 Task: Look for ""Menus"" in the keyboard shortcuts section.
Action: Mouse moved to (308, 64)
Screenshot: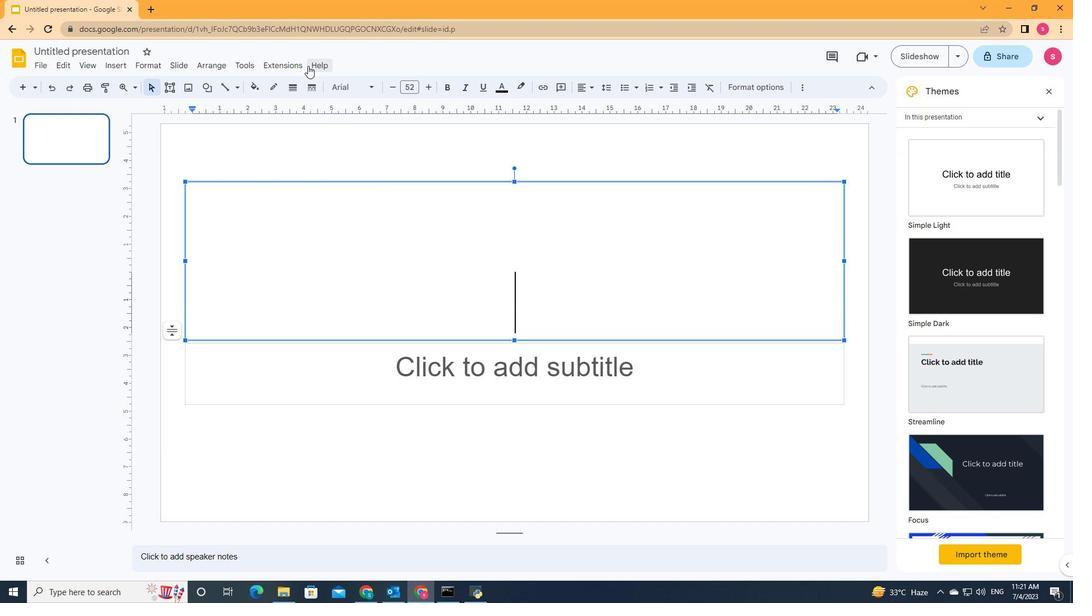 
Action: Mouse pressed left at (308, 64)
Screenshot: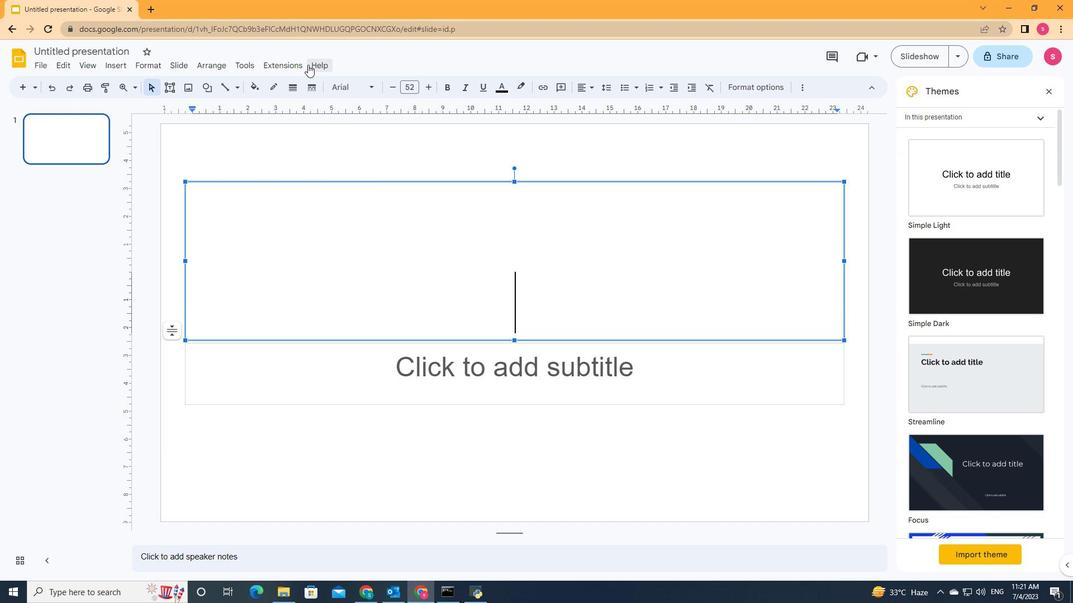 
Action: Mouse moved to (356, 273)
Screenshot: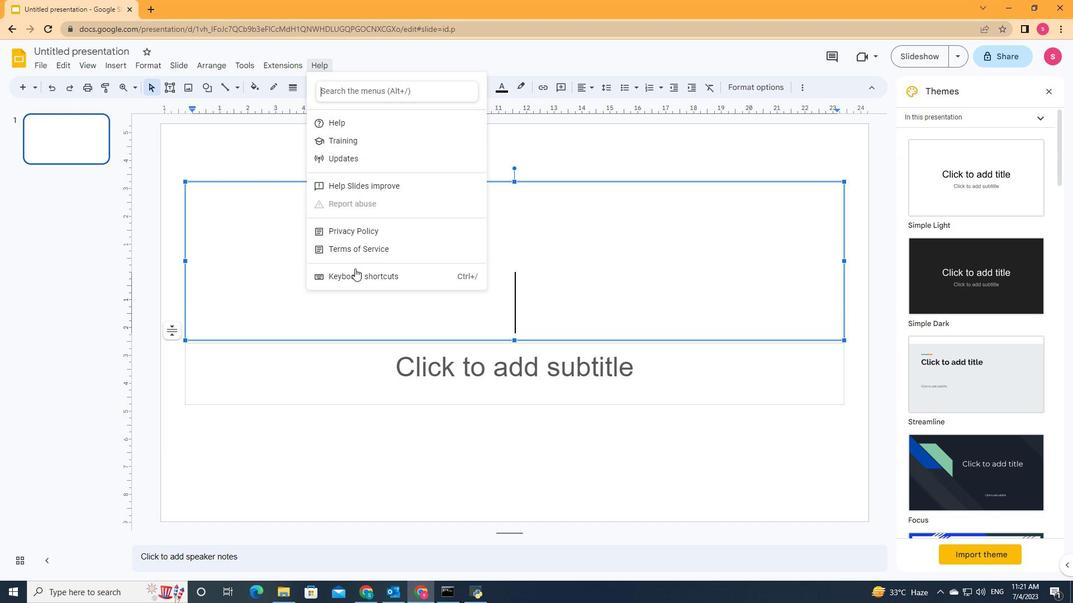 
Action: Mouse pressed left at (356, 273)
Screenshot: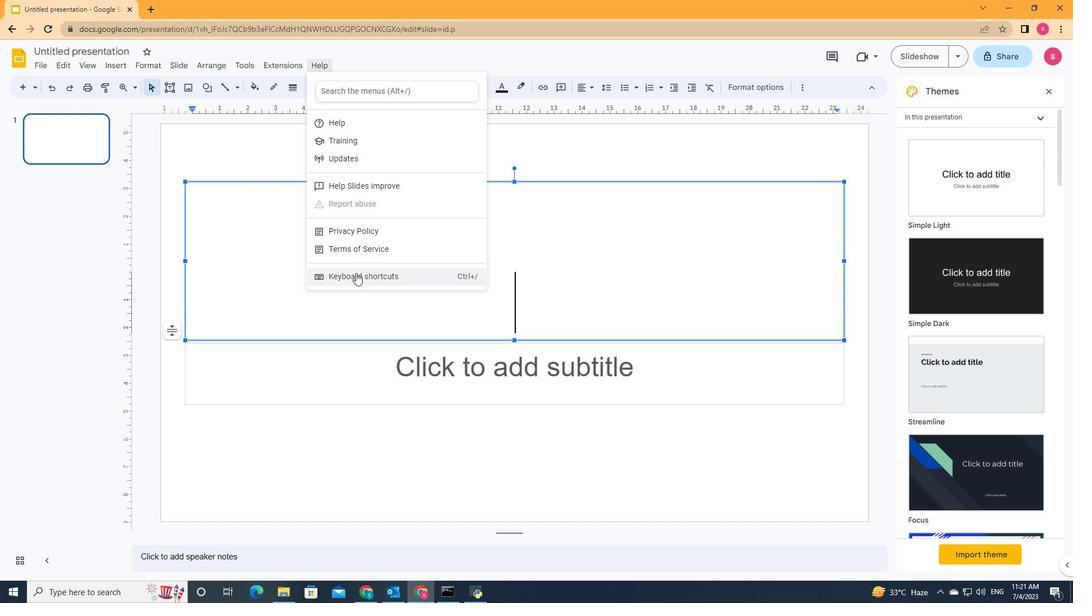 
Action: Mouse moved to (358, 384)
Screenshot: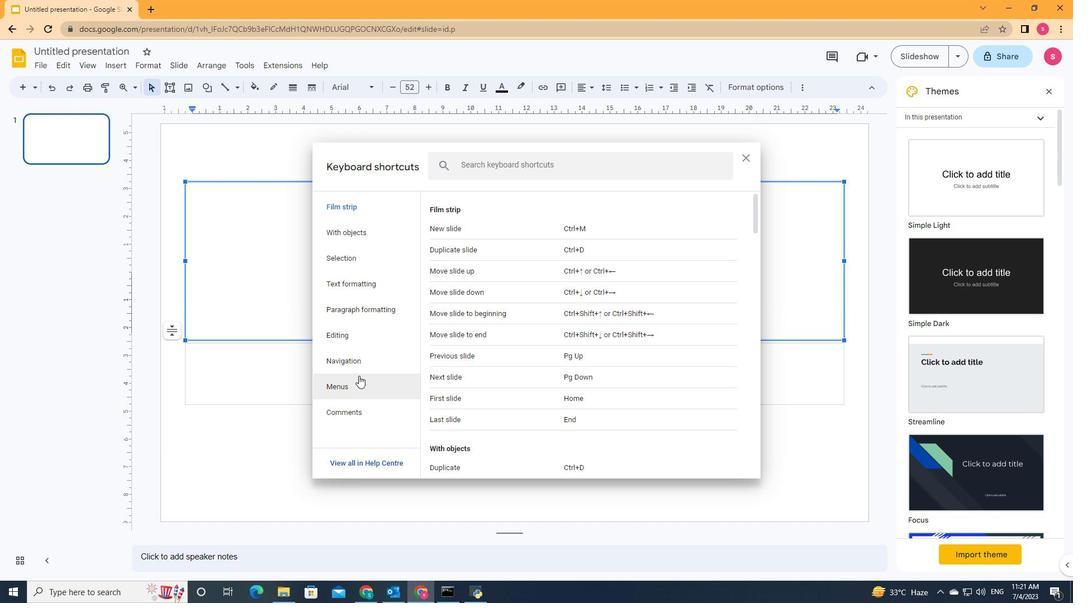 
Action: Mouse pressed left at (358, 384)
Screenshot: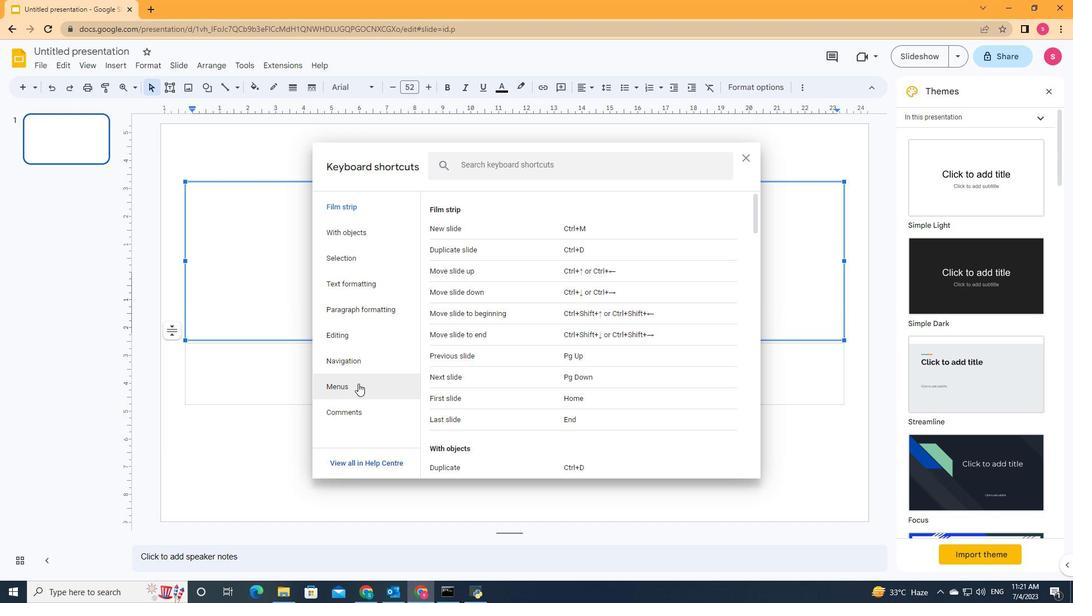 
Action: Mouse moved to (452, 384)
Screenshot: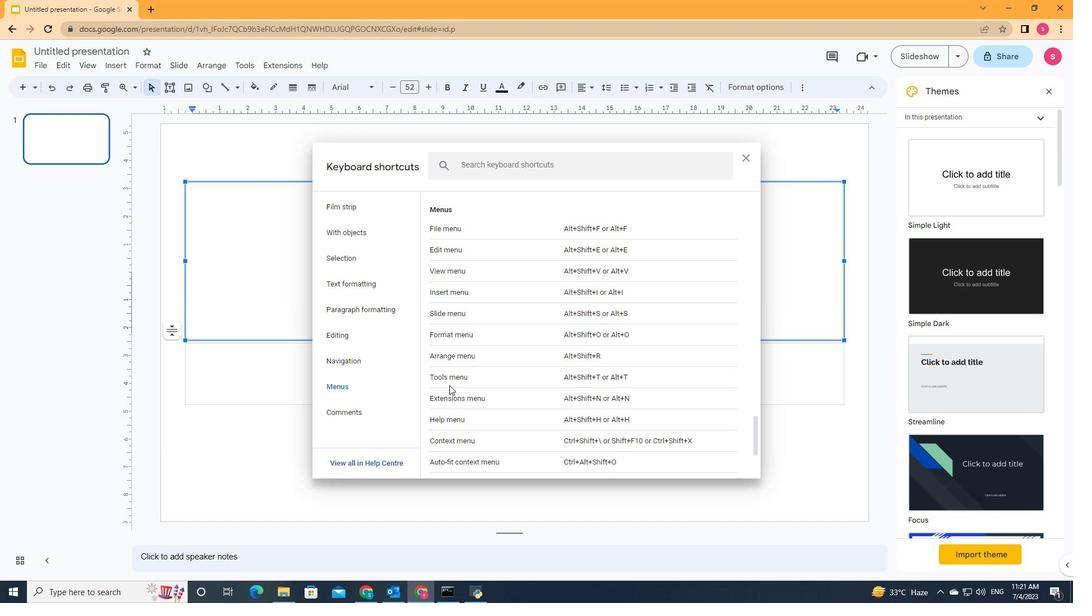
